 Task: Plan a road trip along the Natchez Trace Parkway from Natchez, Mississippi, to Tupelo, Mississippi.
Action: Mouse moved to (250, 81)
Screenshot: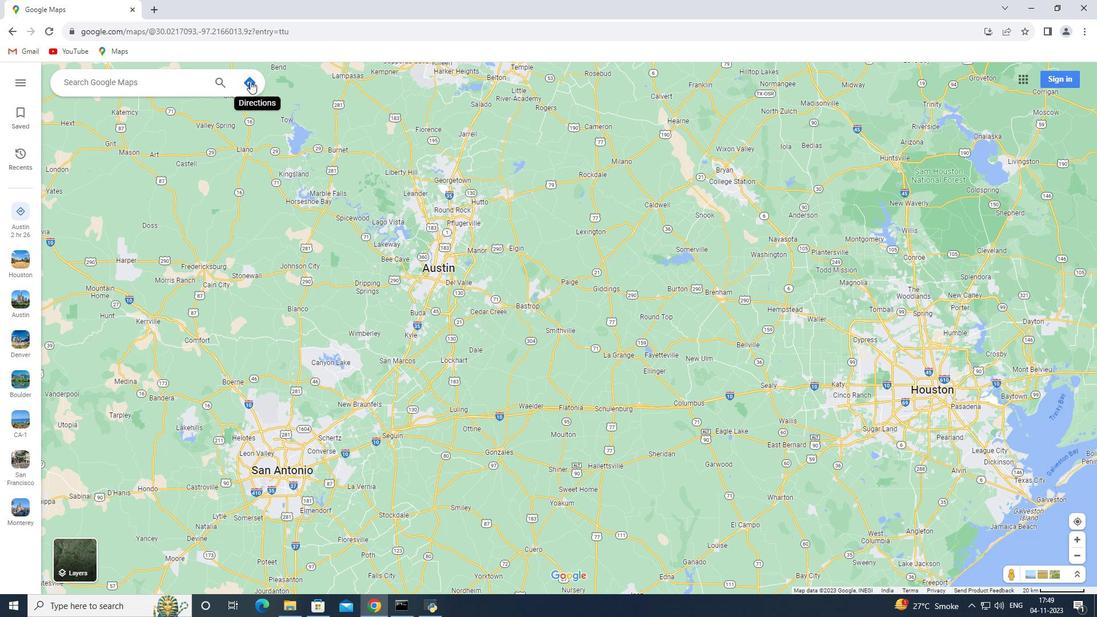 
Action: Mouse pressed left at (250, 81)
Screenshot: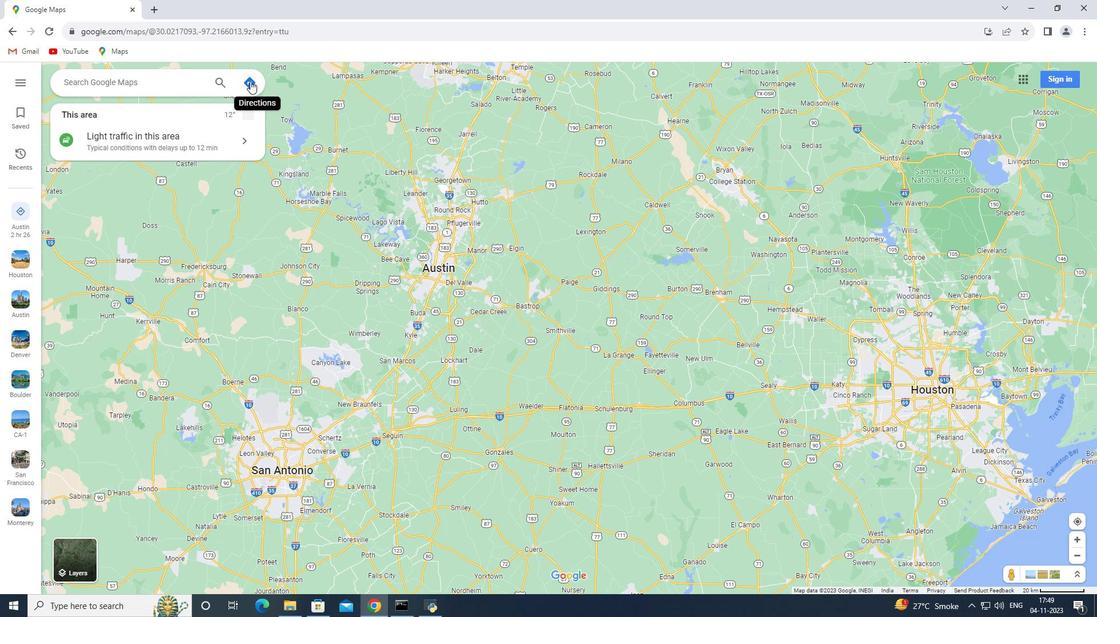 
Action: Mouse moved to (177, 120)
Screenshot: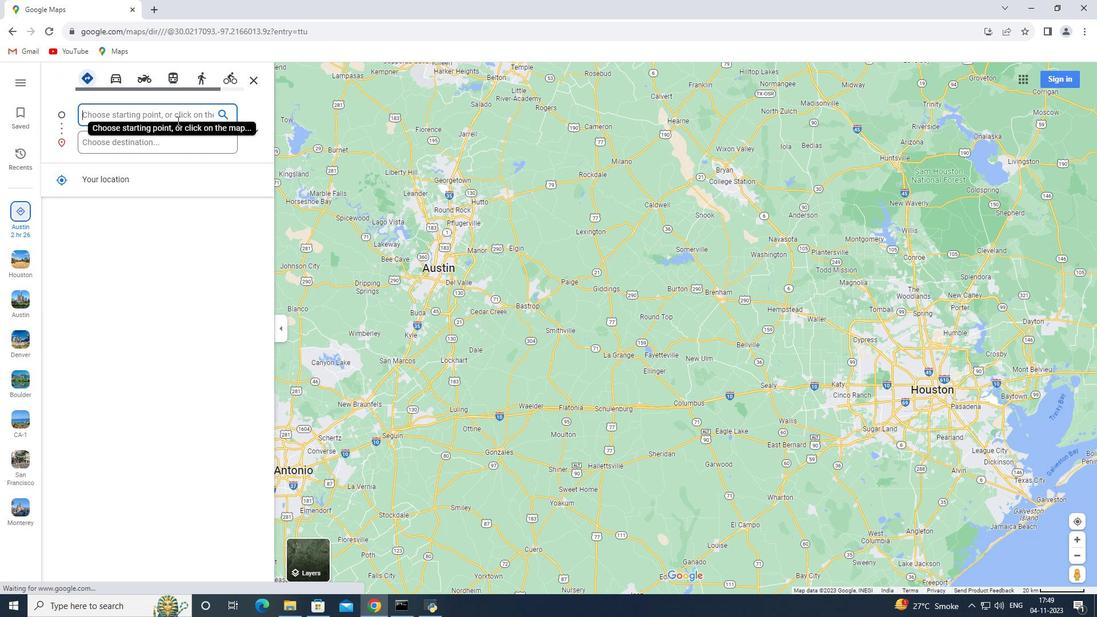 
Action: Key pressed <Key.shift>Natchez,<Key.space><Key.shift>Mississippi
Screenshot: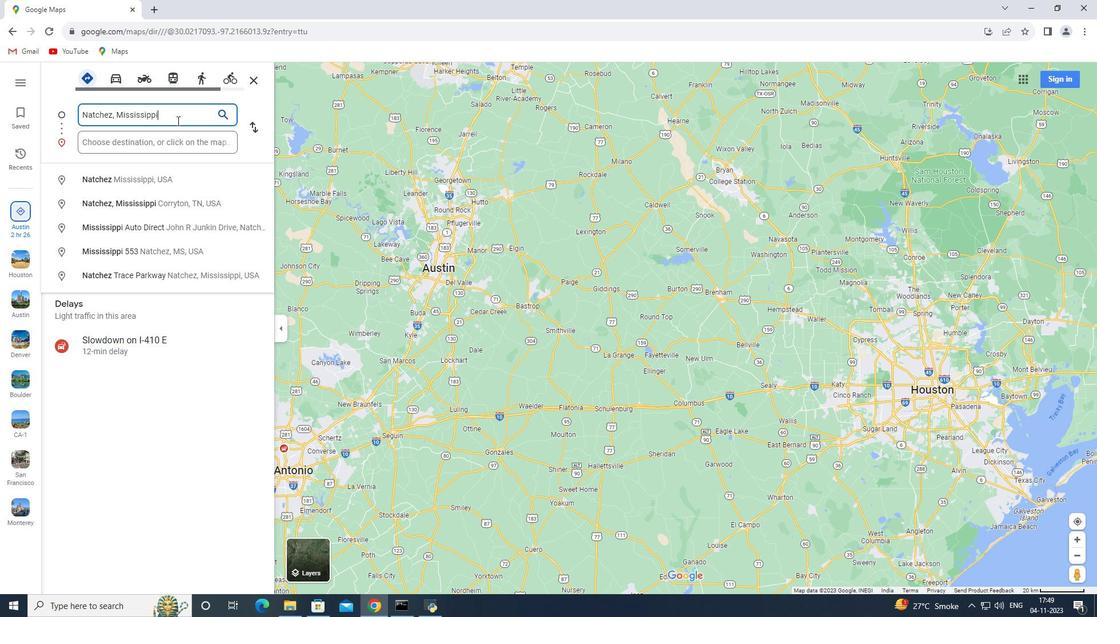 
Action: Mouse moved to (168, 139)
Screenshot: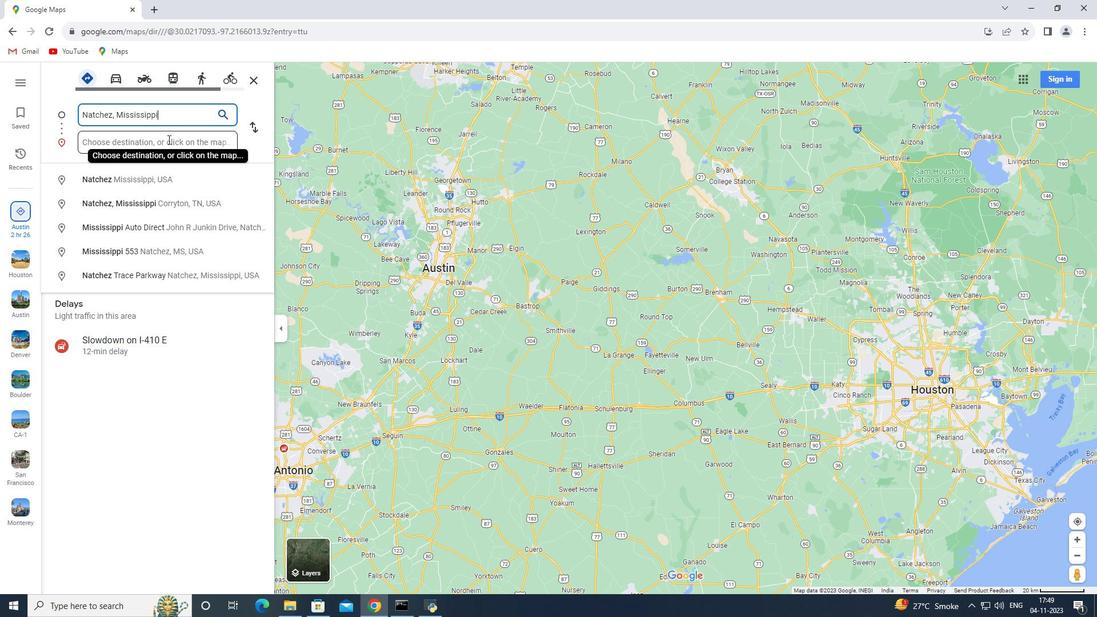 
Action: Mouse pressed left at (168, 139)
Screenshot: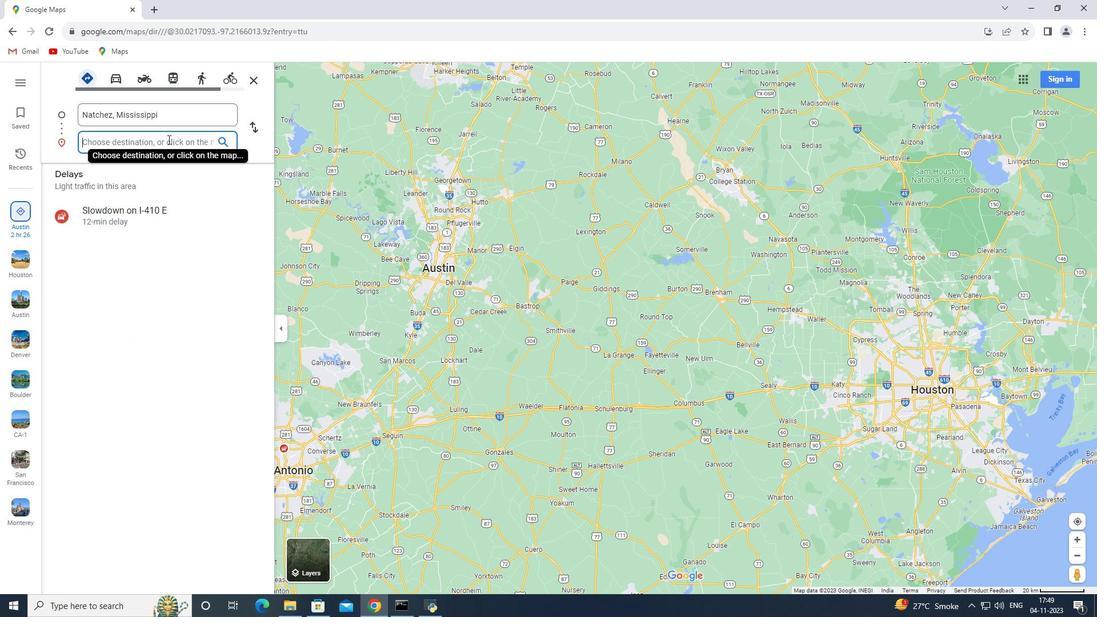 
Action: Key pressed <Key.shift>Tupelo,<Key.space><Key.shift>Mississippi<Key.enter>
Screenshot: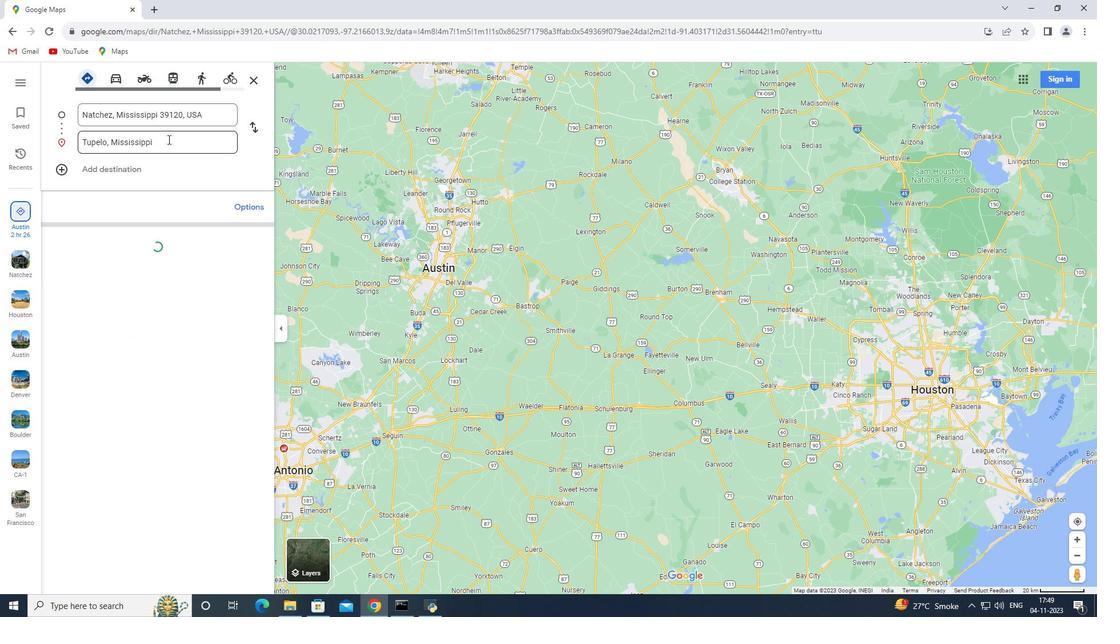 
Action: Mouse moved to (642, 78)
Screenshot: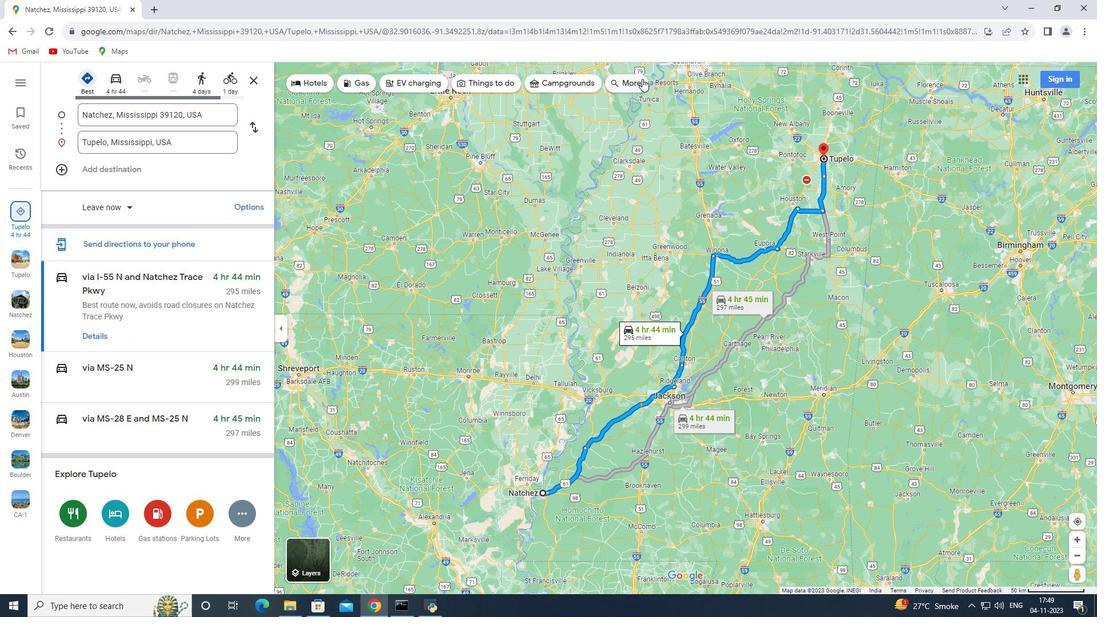 
Action: Mouse pressed left at (642, 78)
Screenshot: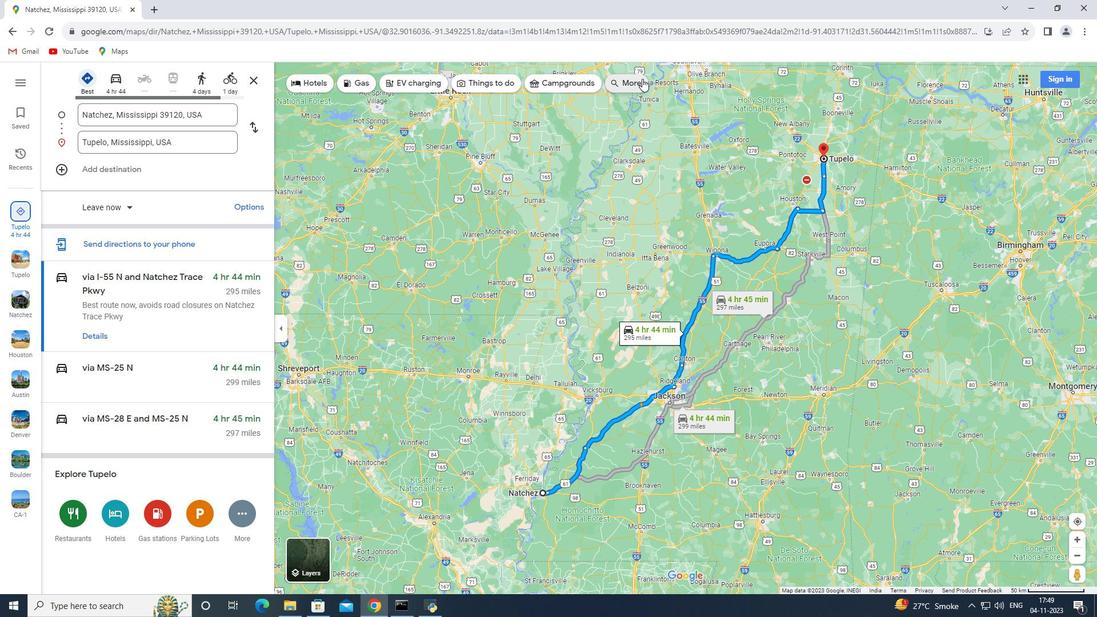 
Action: Mouse moved to (165, 86)
Screenshot: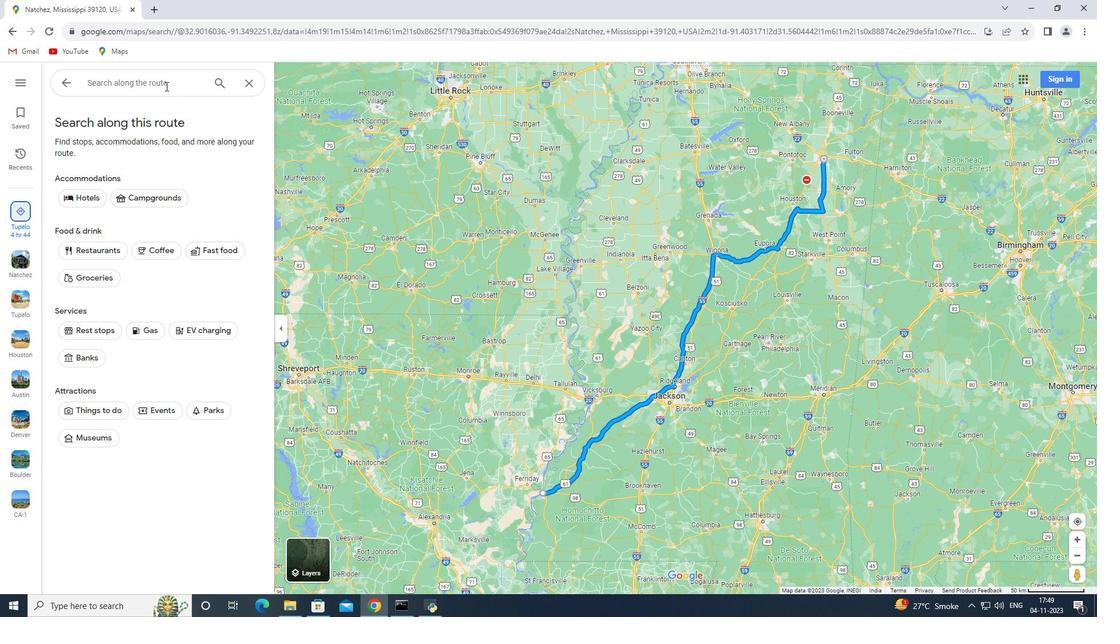 
Action: Mouse pressed left at (165, 86)
Screenshot: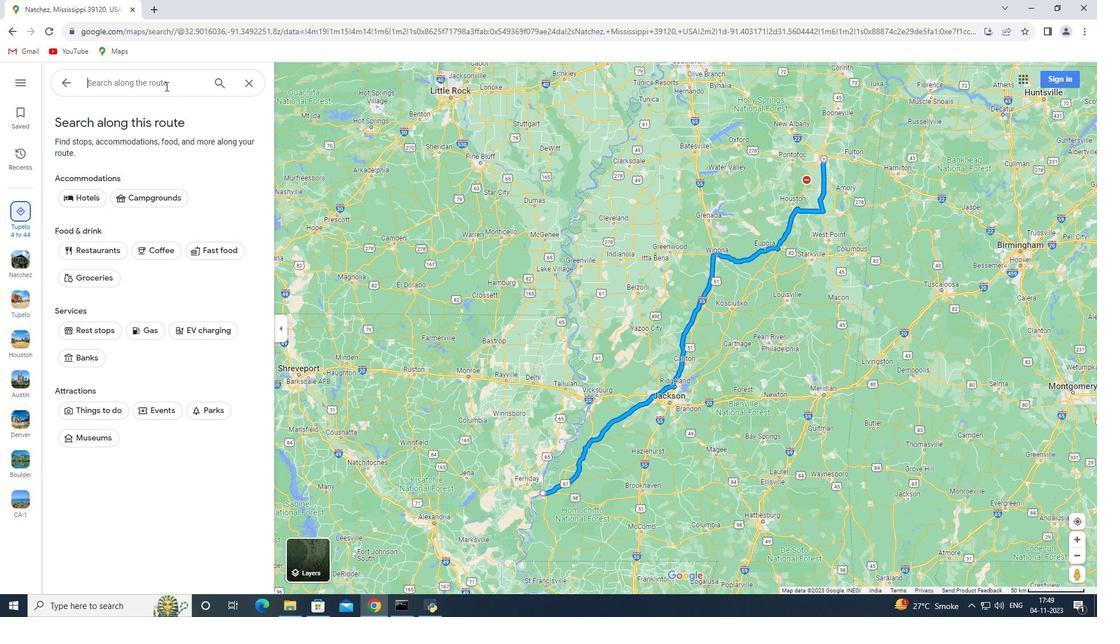 
Action: Key pressed <Key.shift_r>Natchez<Key.space><Key.shift>Trace<Key.space><Key.shift>Parkway<Key.enter>
Screenshot: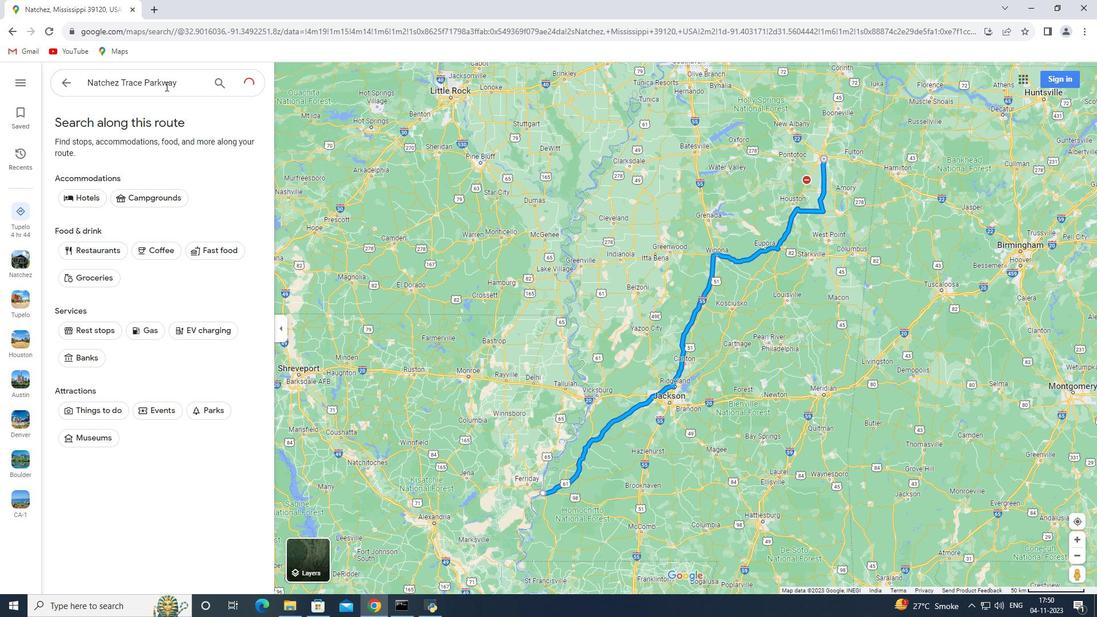 
